 Task: Sort the products in the category "American" by relevance.
Action: Mouse moved to (951, 354)
Screenshot: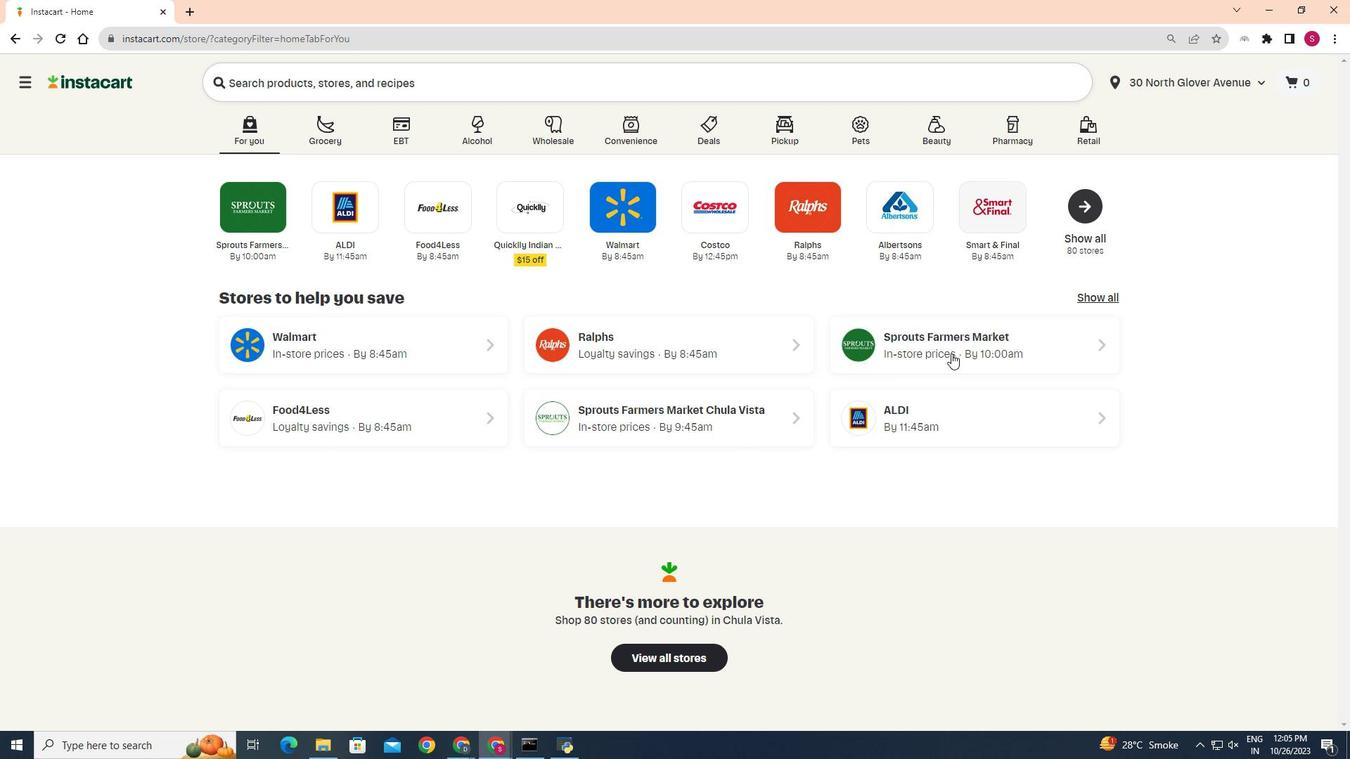 
Action: Mouse pressed left at (951, 354)
Screenshot: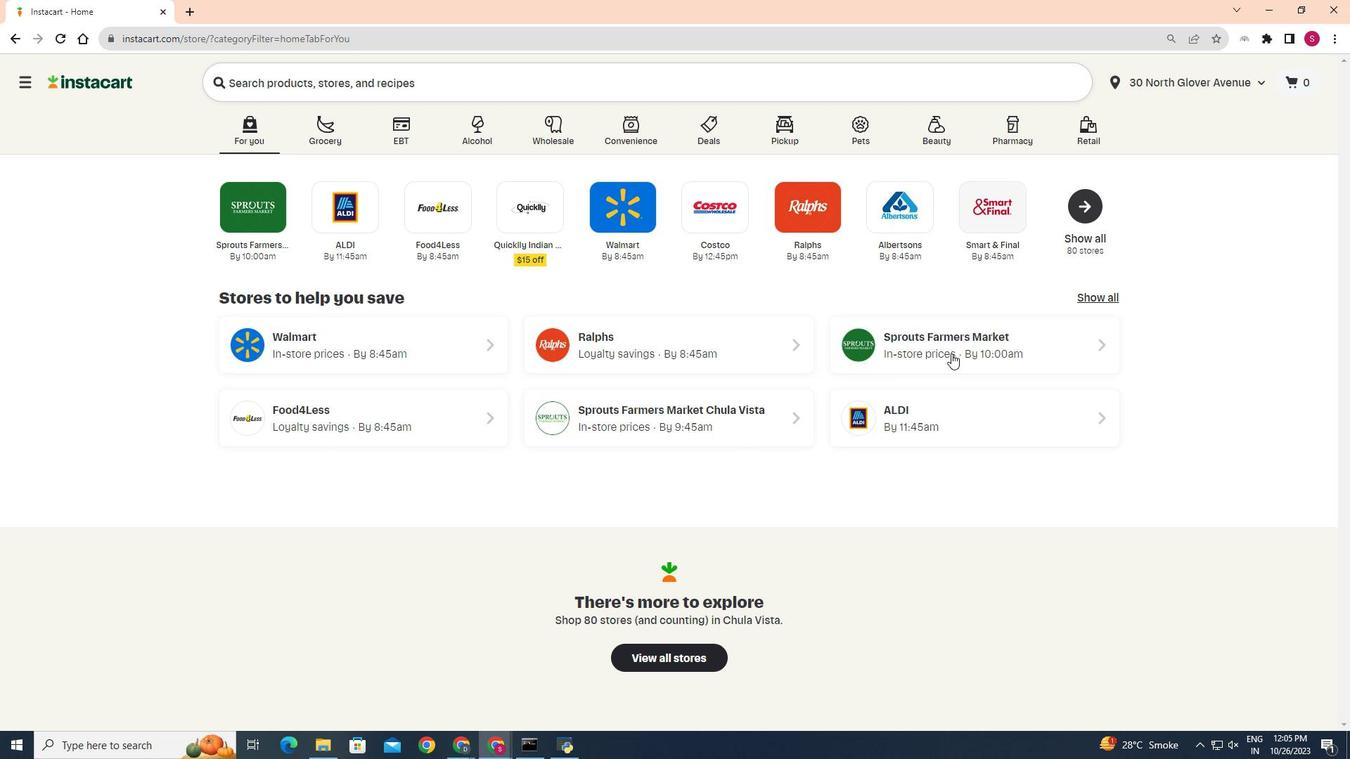 
Action: Mouse moved to (46, 589)
Screenshot: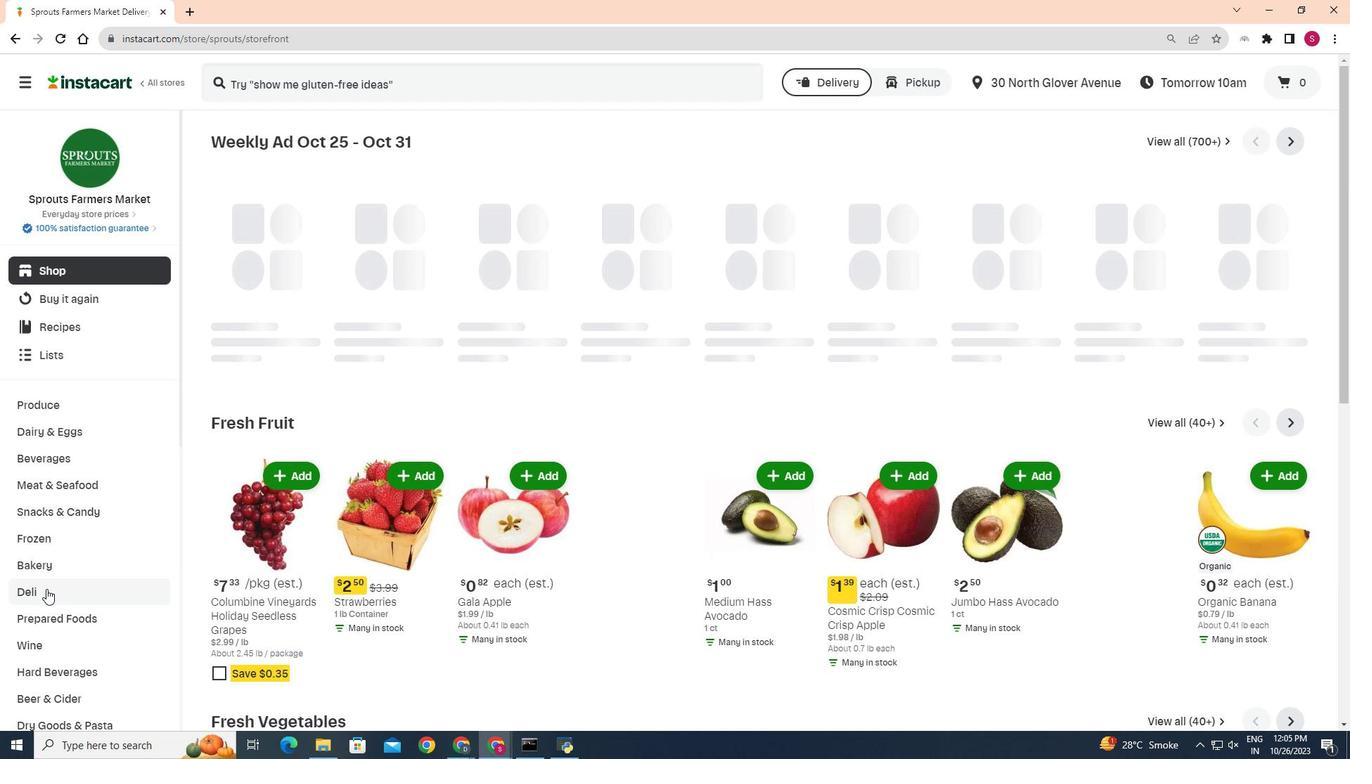 
Action: Mouse pressed left at (46, 589)
Screenshot: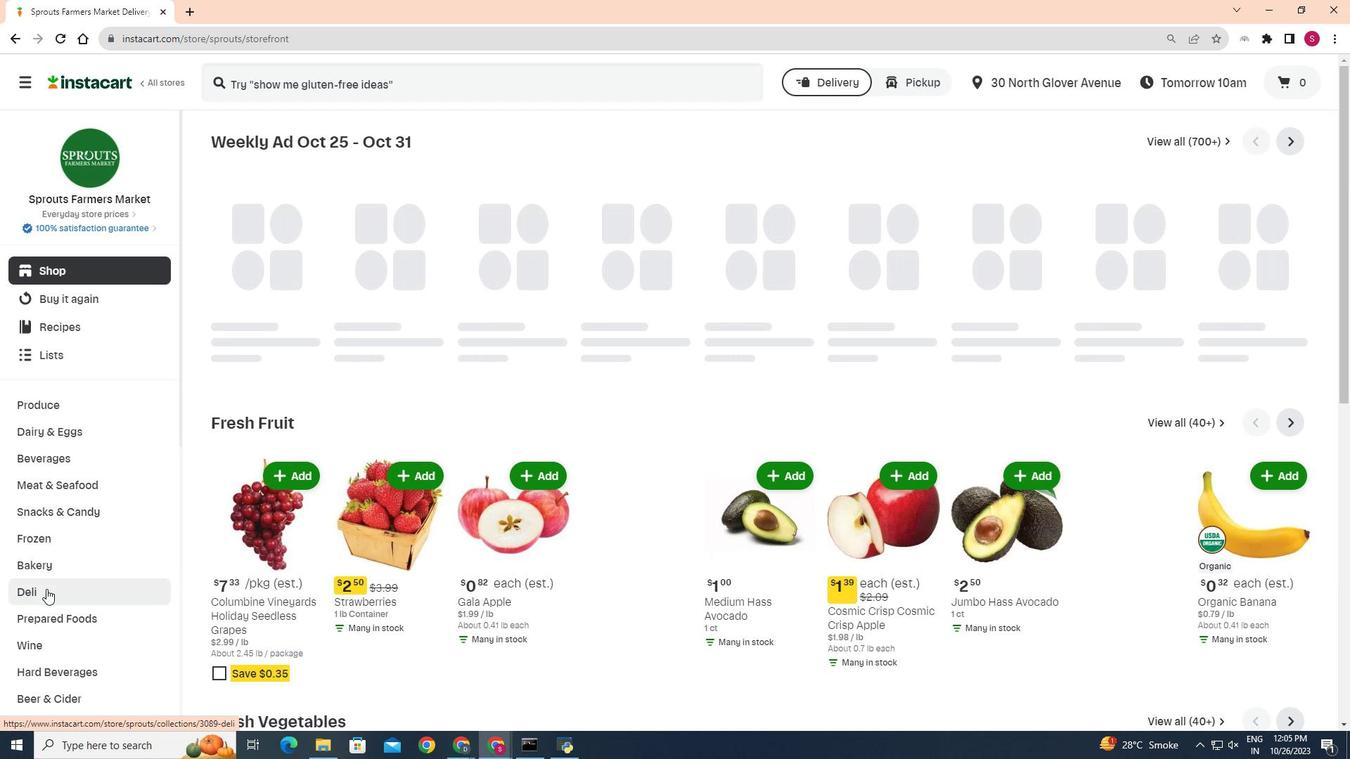 
Action: Mouse moved to (353, 173)
Screenshot: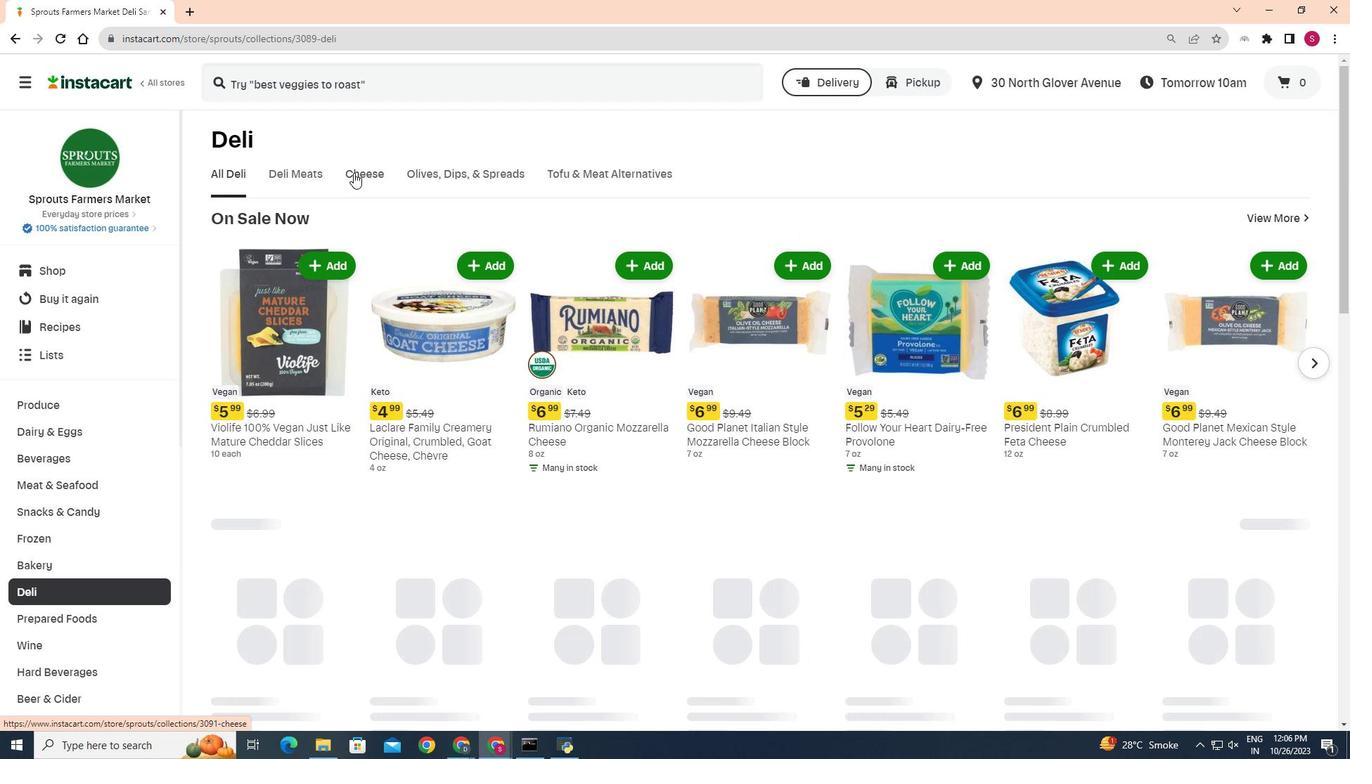 
Action: Mouse pressed left at (353, 173)
Screenshot: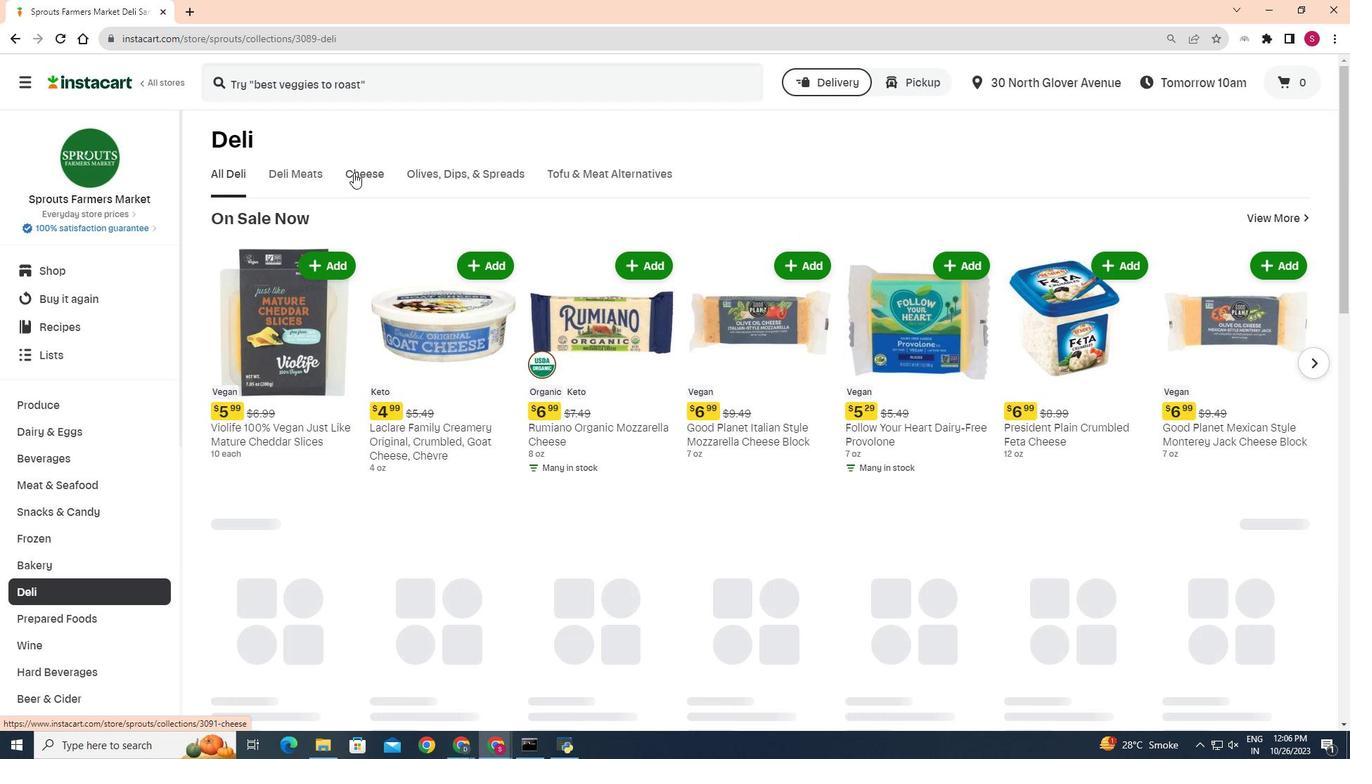 
Action: Mouse moved to (775, 221)
Screenshot: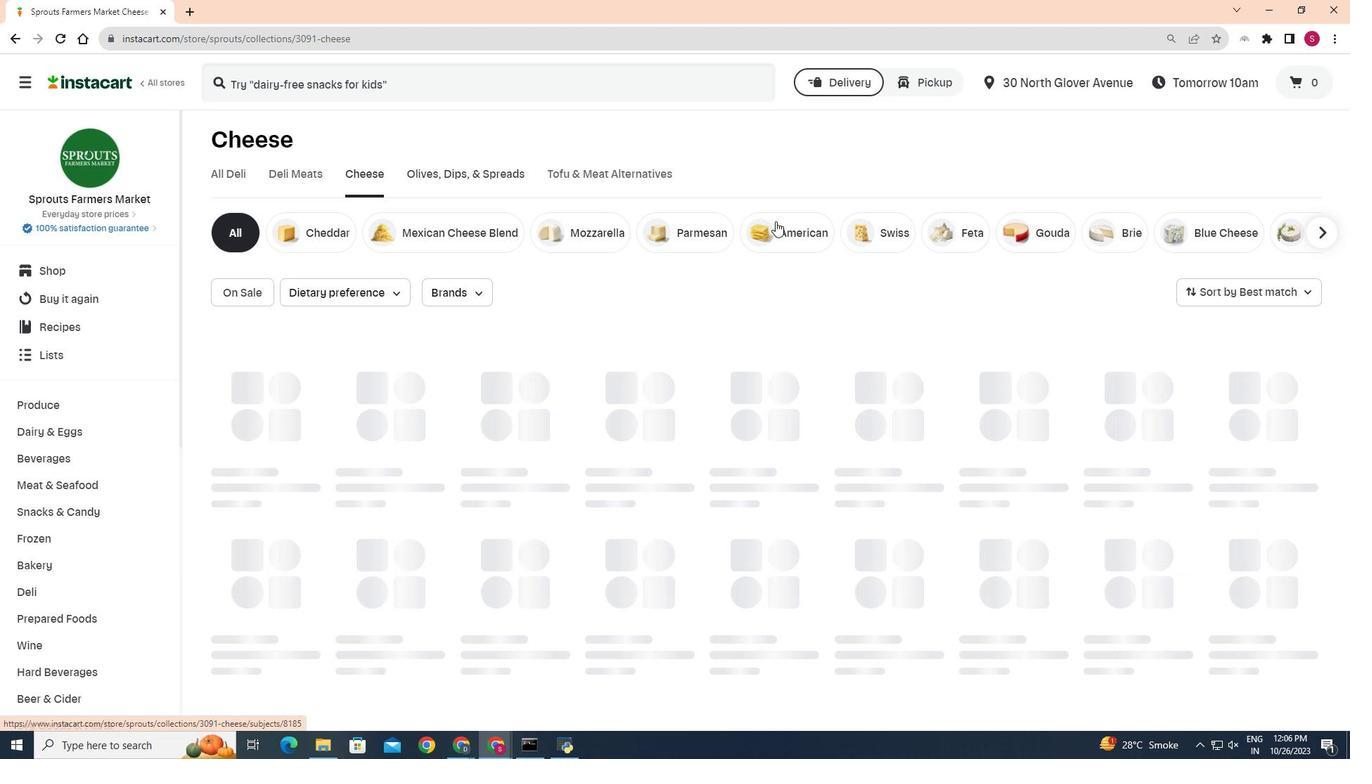 
Action: Mouse pressed left at (775, 221)
Screenshot: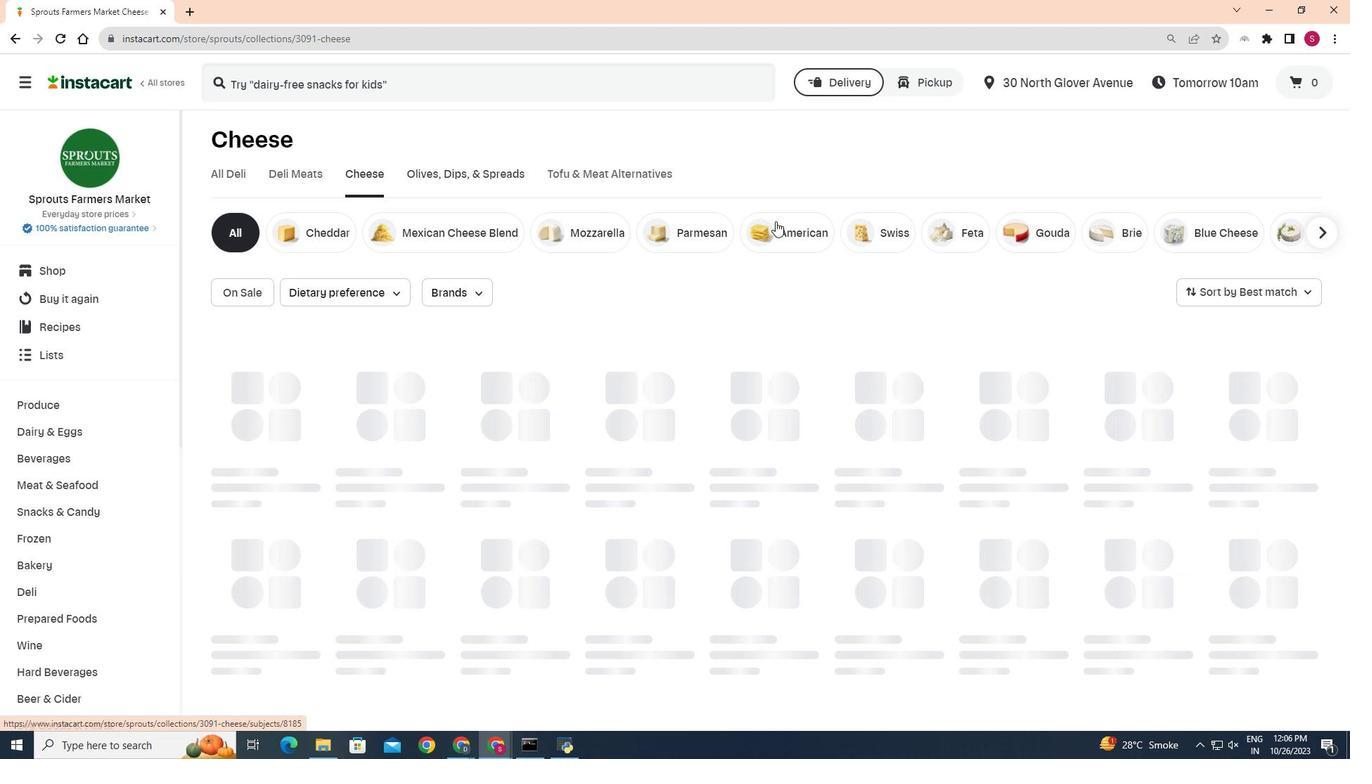 
Action: Mouse moved to (1293, 288)
Screenshot: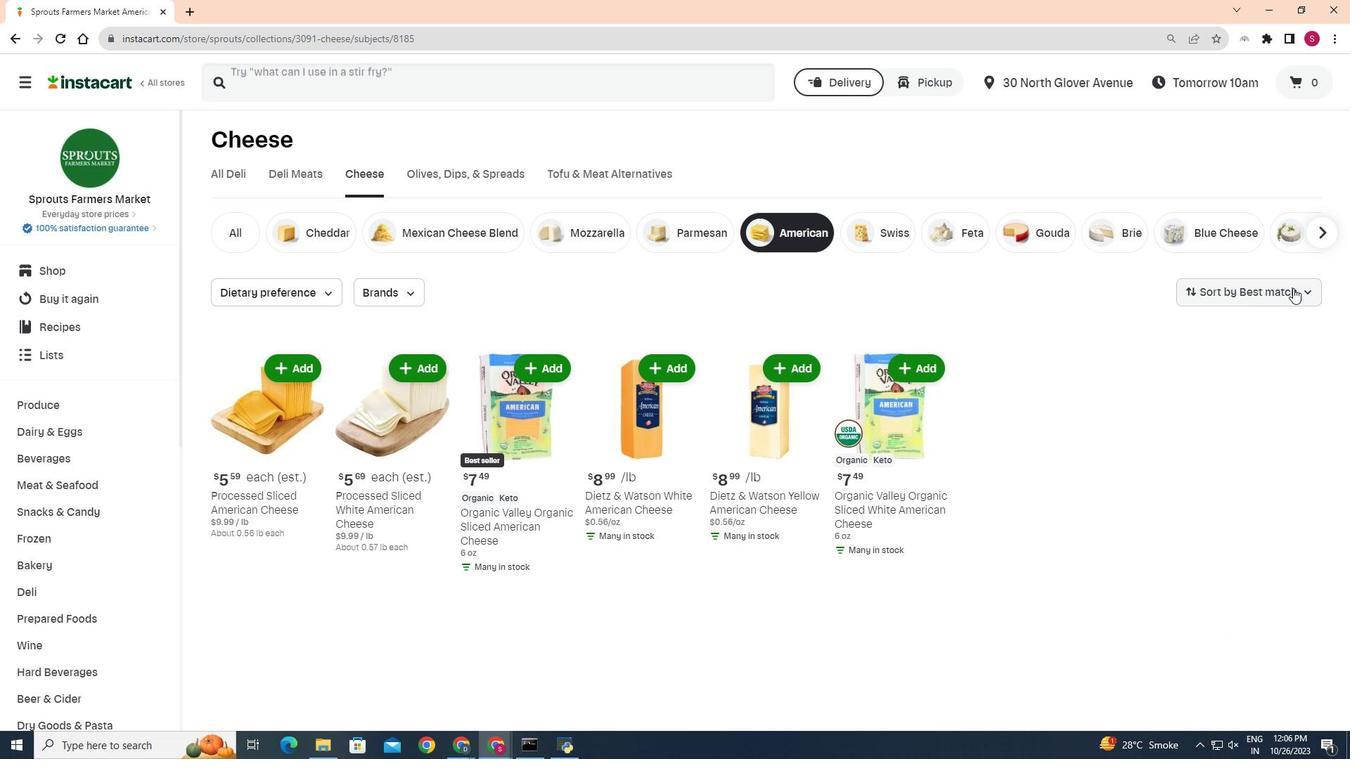 
Action: Mouse pressed left at (1293, 288)
Screenshot: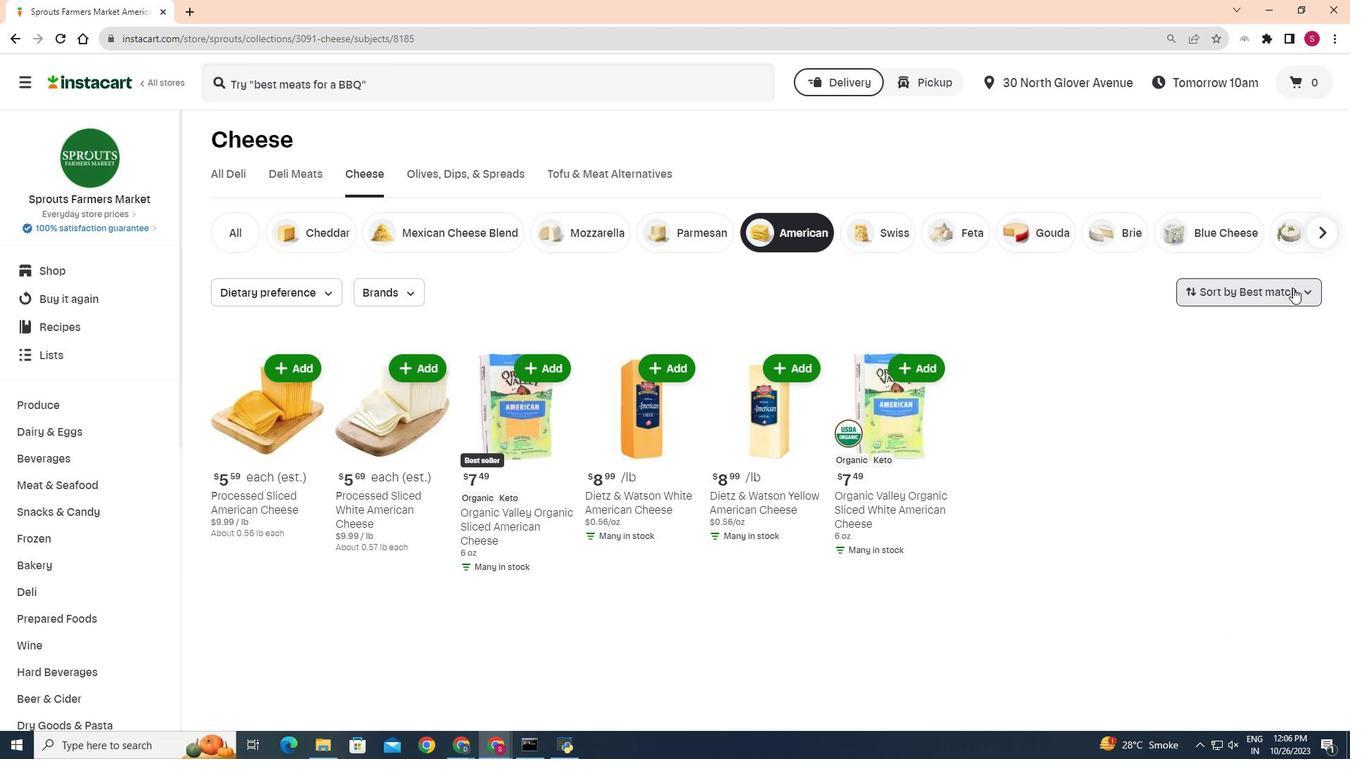 
Action: Mouse moved to (1217, 494)
Screenshot: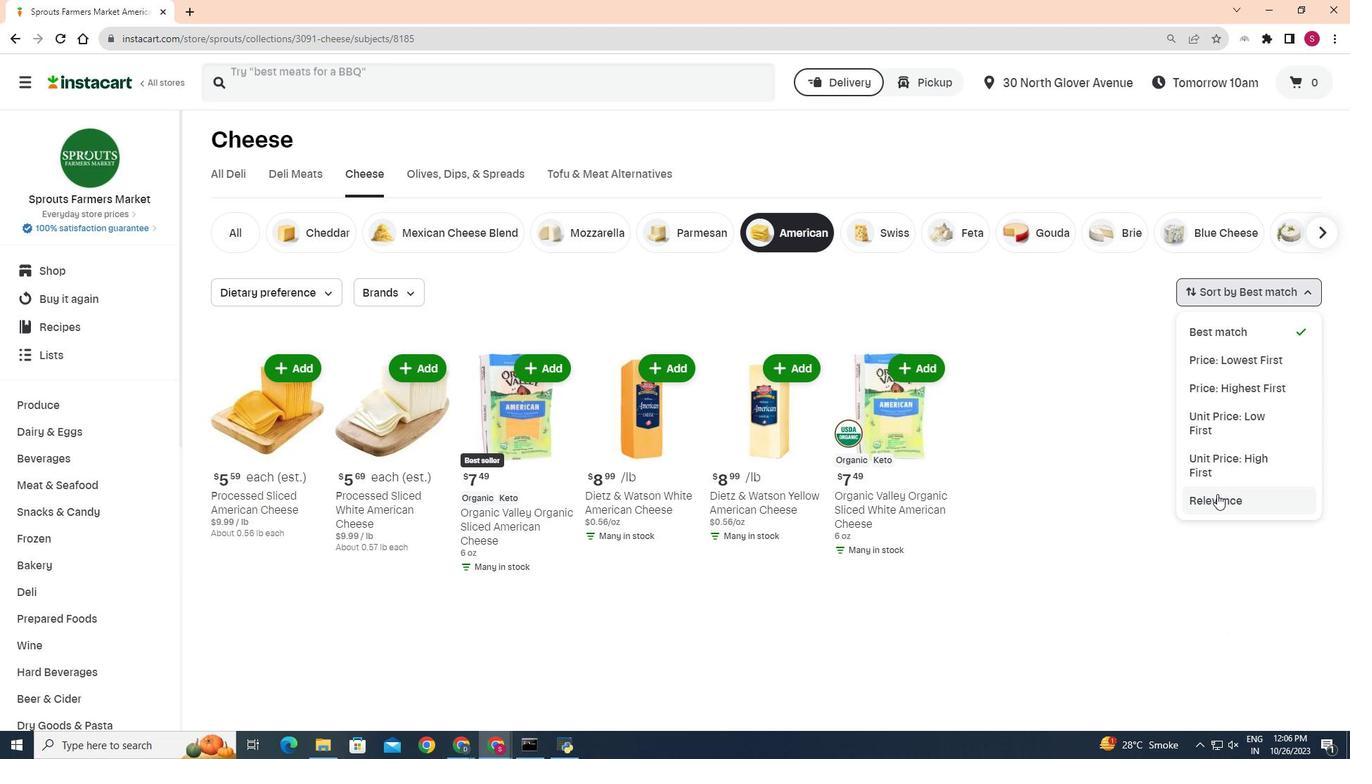 
Action: Mouse pressed left at (1217, 494)
Screenshot: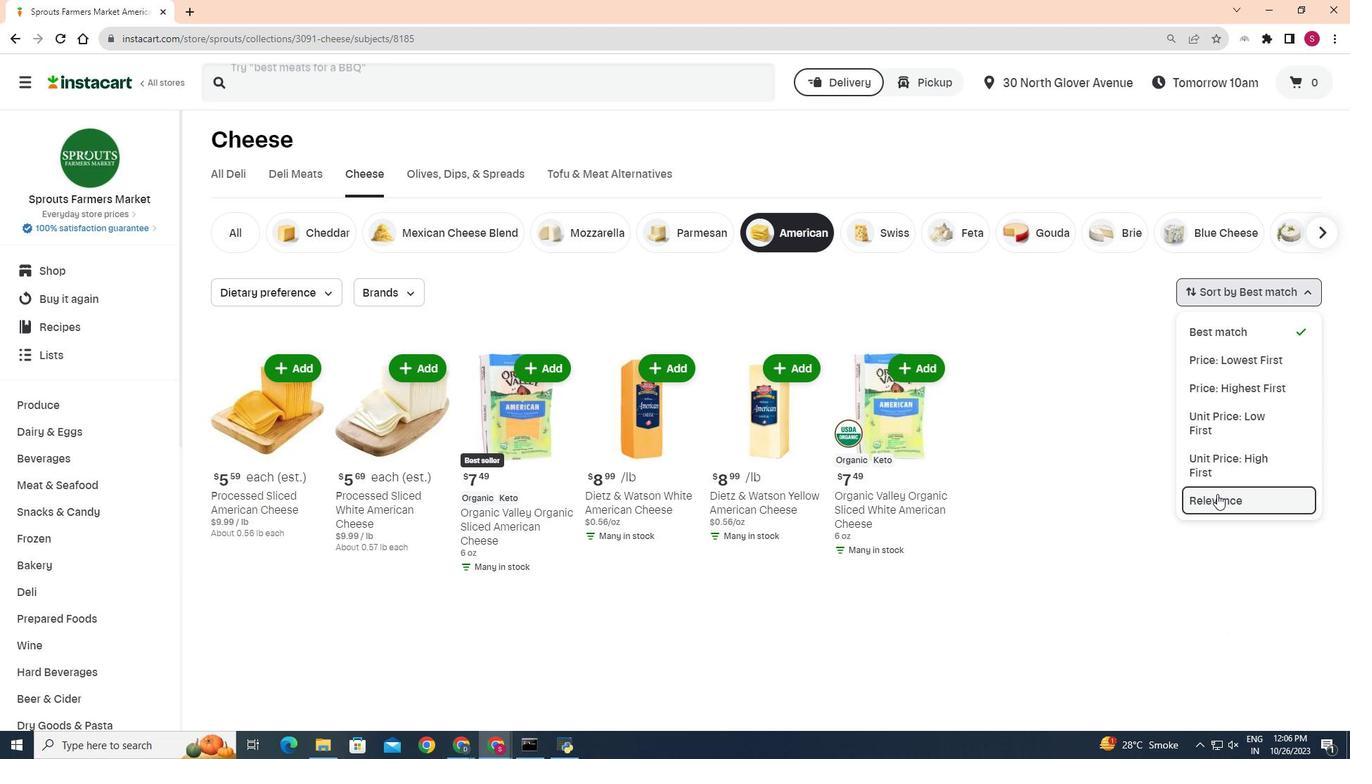 
Action: Mouse moved to (843, 308)
Screenshot: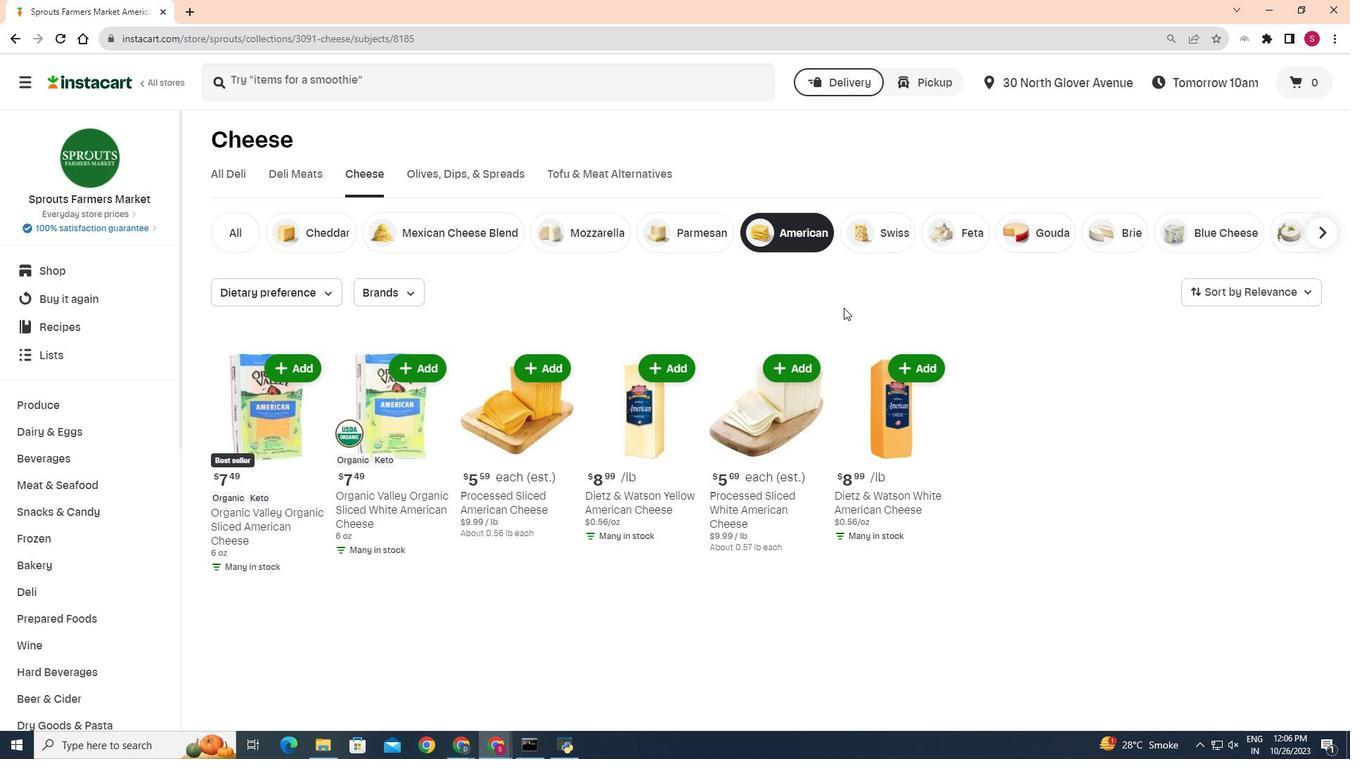 
